 Task: Plan a scenic drive from Asheville, North Carolina, to Great Smoky Mountains National Park, Tennessee.
Action: Mouse moved to (210, 152)
Screenshot: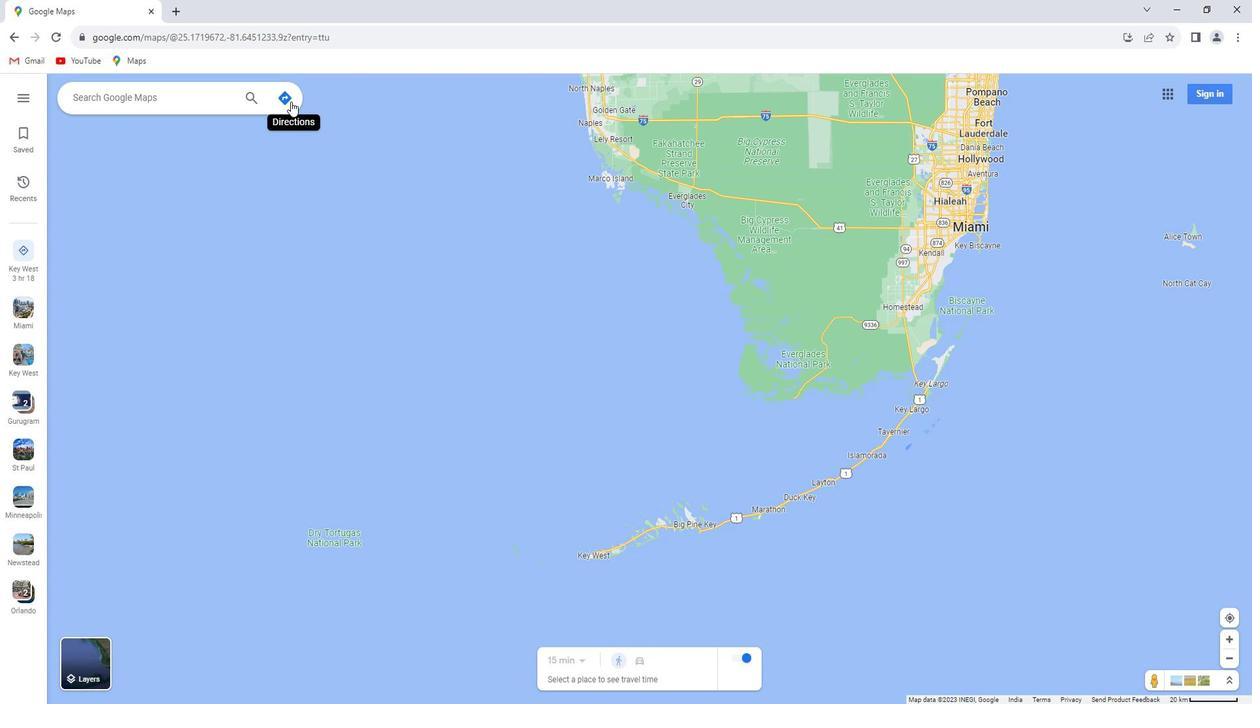 
Action: Mouse pressed left at (210, 152)
Screenshot: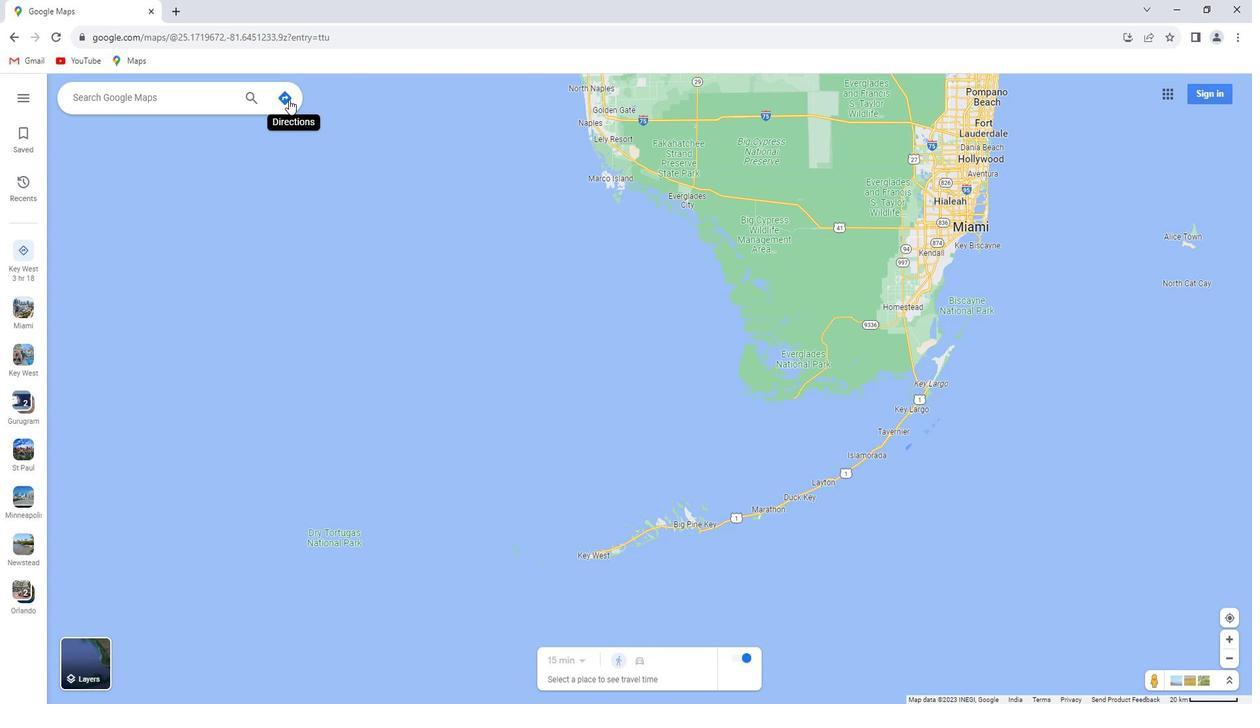 
Action: Mouse moved to (197, 153)
Screenshot: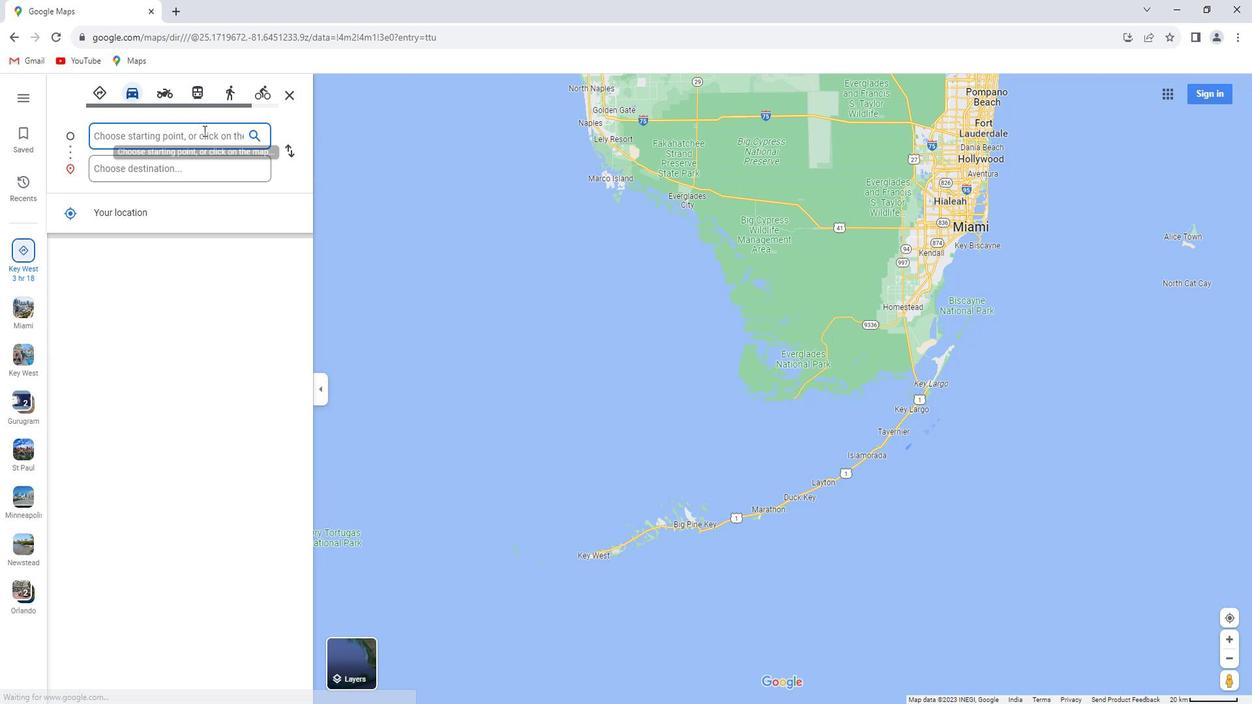 
Action: Mouse pressed left at (197, 153)
Screenshot: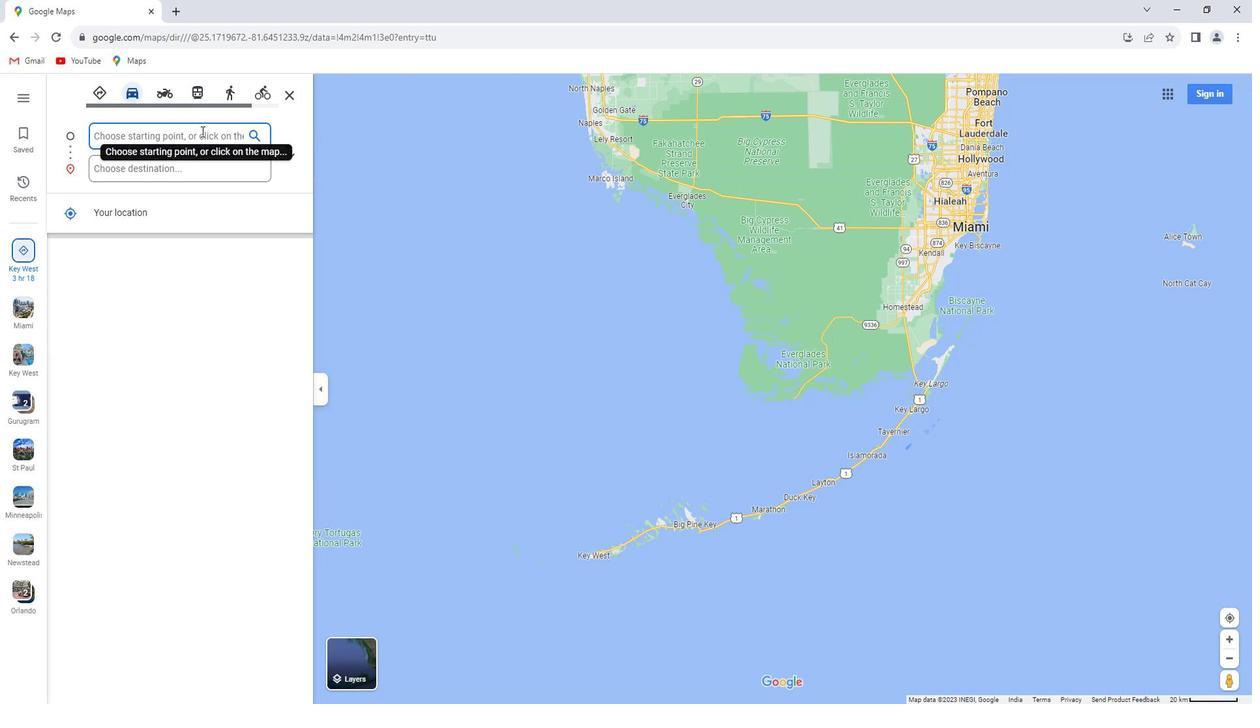 
Action: Mouse moved to (193, 153)
Screenshot: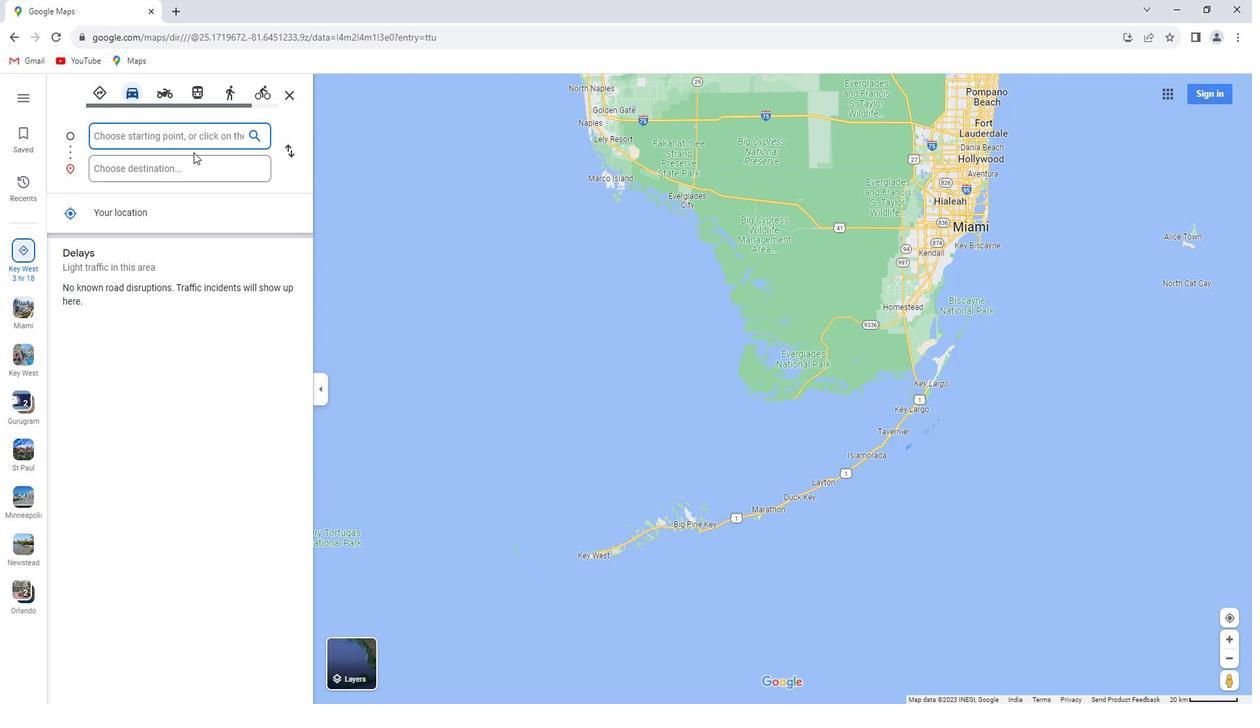 
Action: Mouse pressed left at (193, 153)
Screenshot: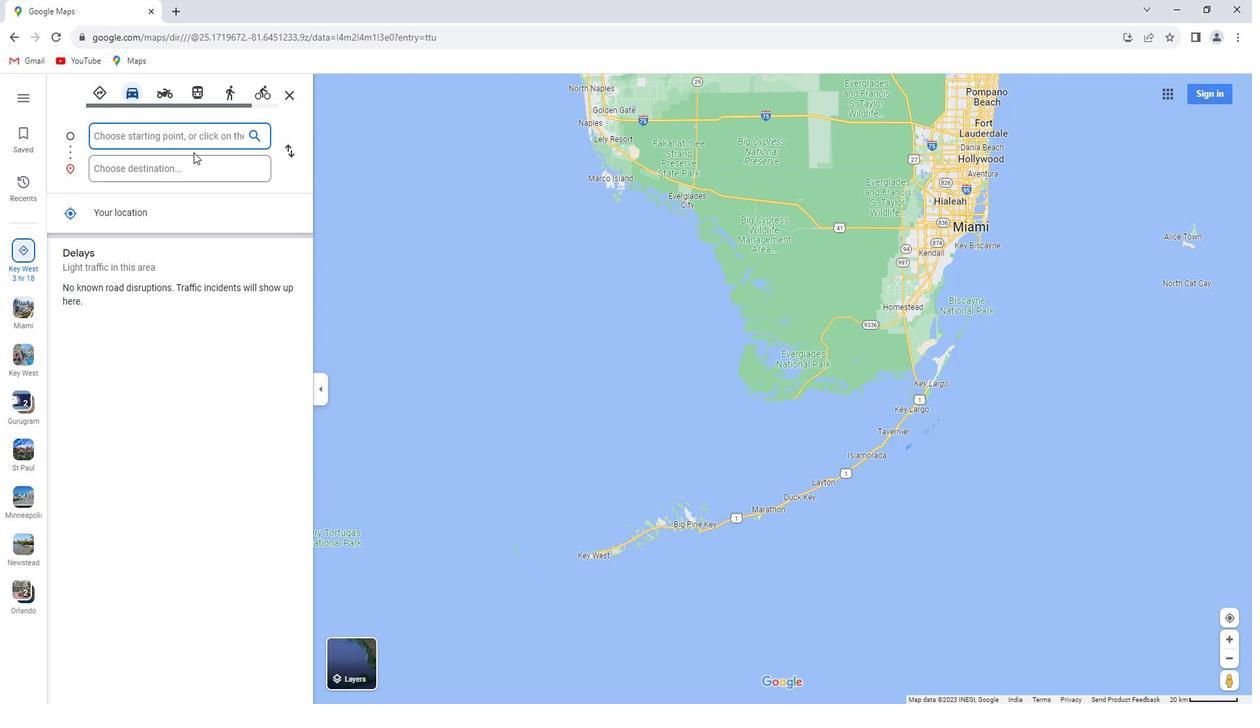 
Action: Mouse moved to (191, 153)
Screenshot: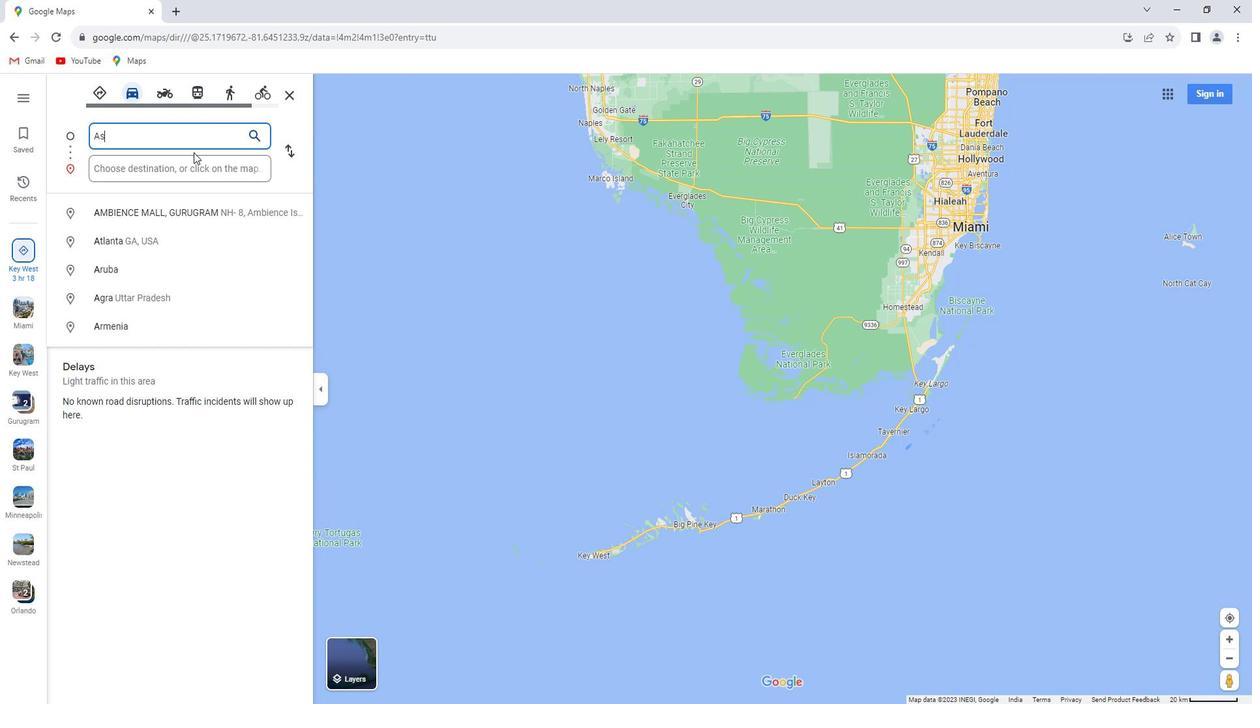 
Action: Mouse pressed left at (191, 153)
Screenshot: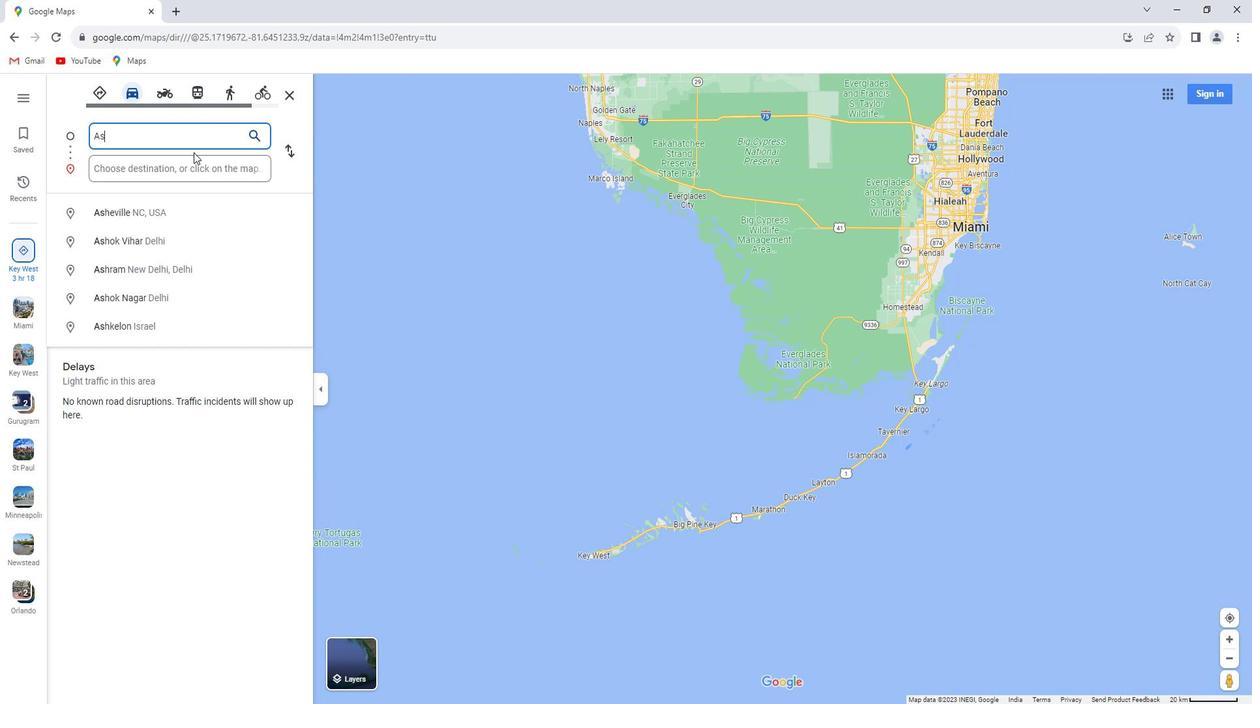 
Action: Mouse pressed left at (191, 153)
Screenshot: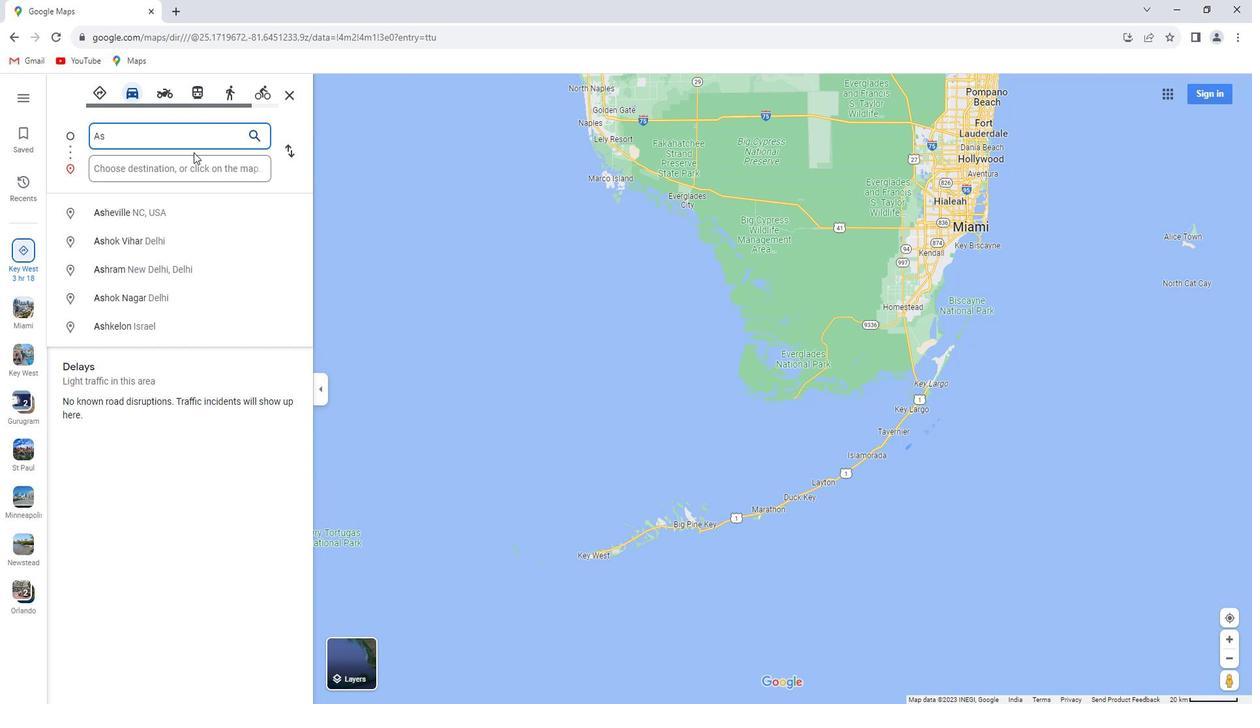 
Action: Mouse moved to (192, 153)
Screenshot: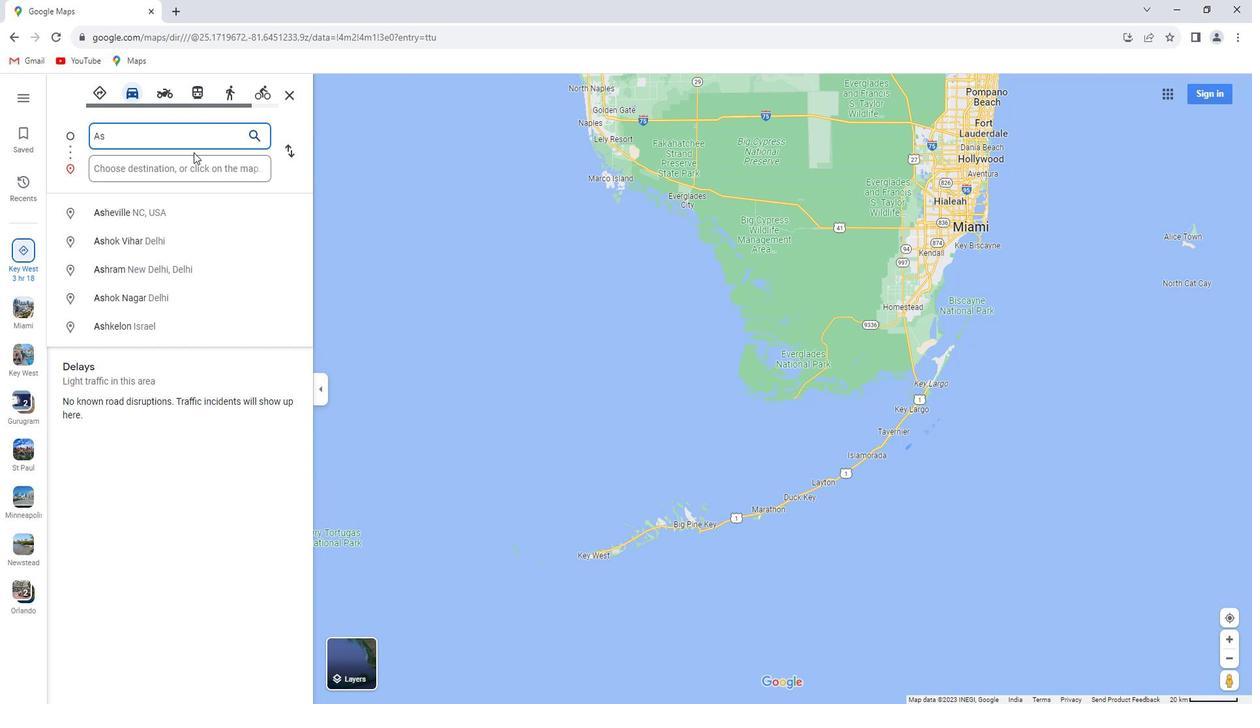 
Action: Mouse pressed left at (192, 153)
Screenshot: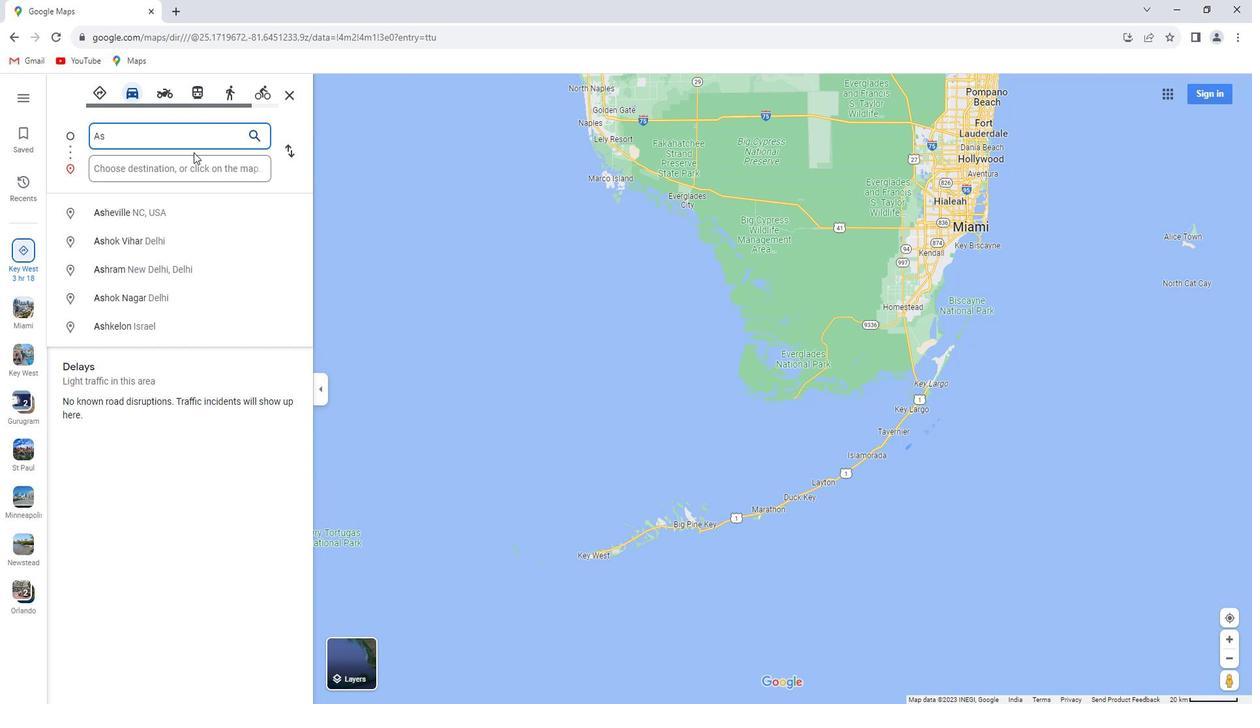 
Action: Mouse moved to (205, 152)
Screenshot: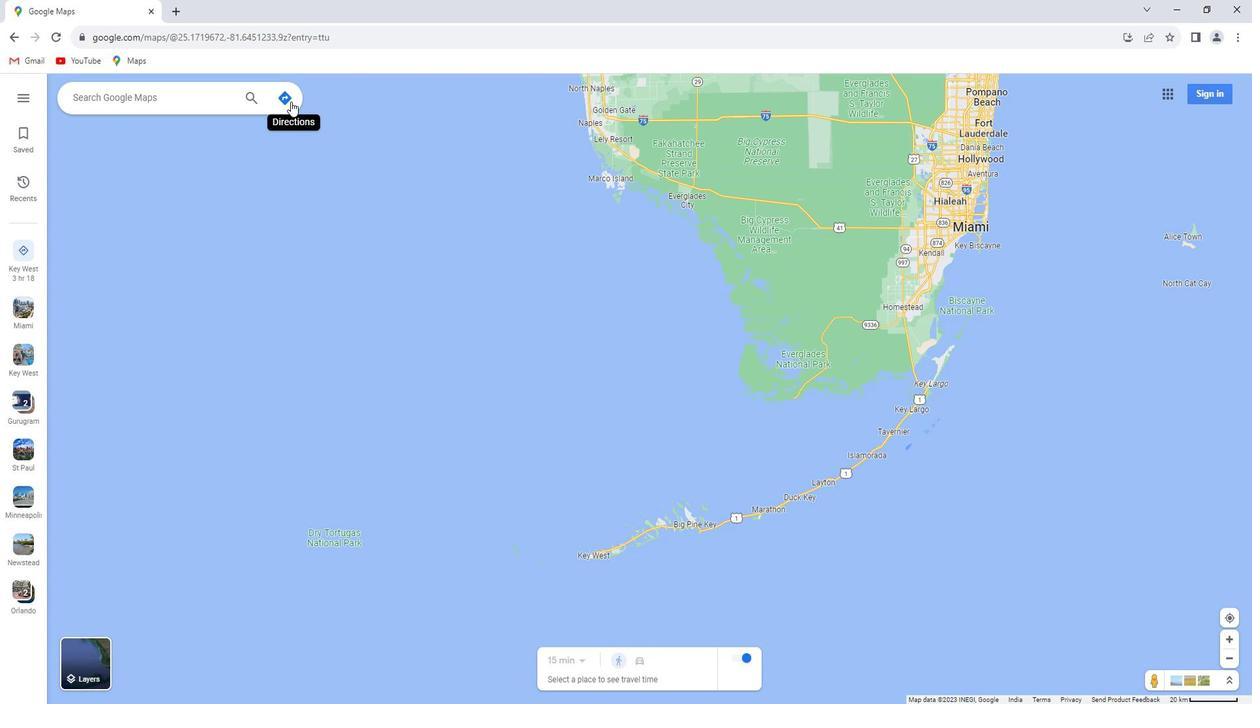 
Action: Mouse pressed left at (205, 152)
Screenshot: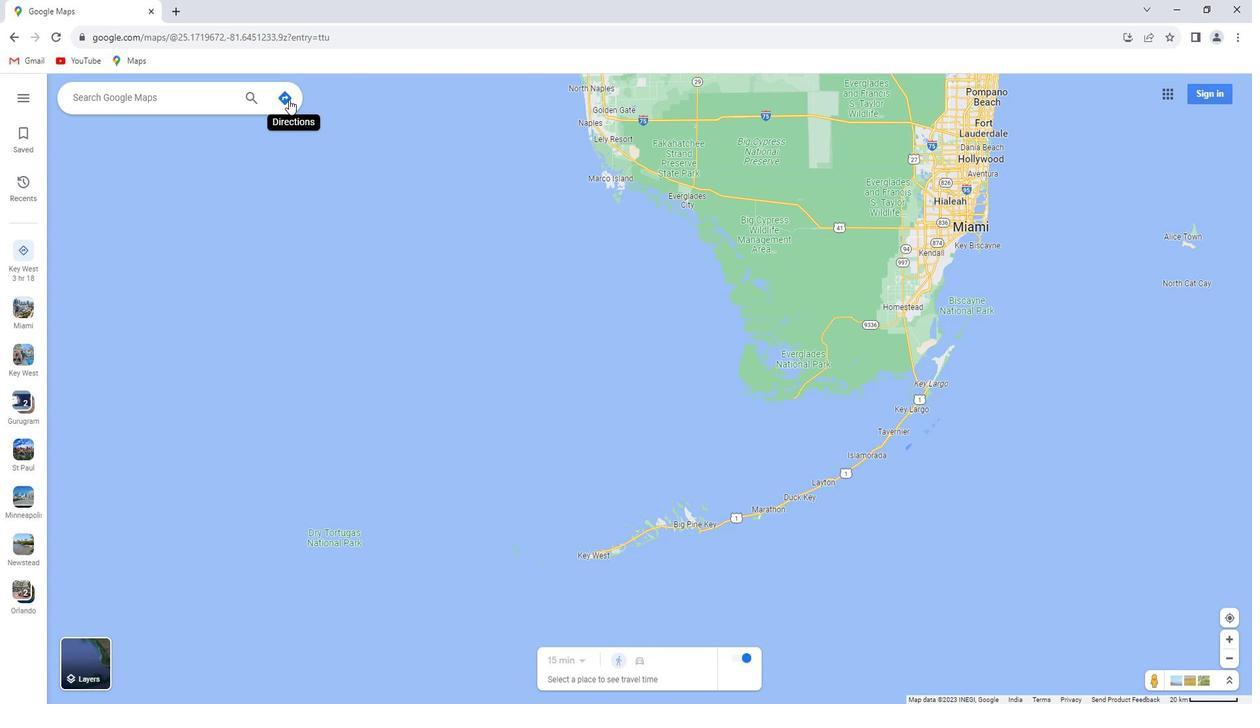 
Action: Mouse moved to (209, 153)
Screenshot: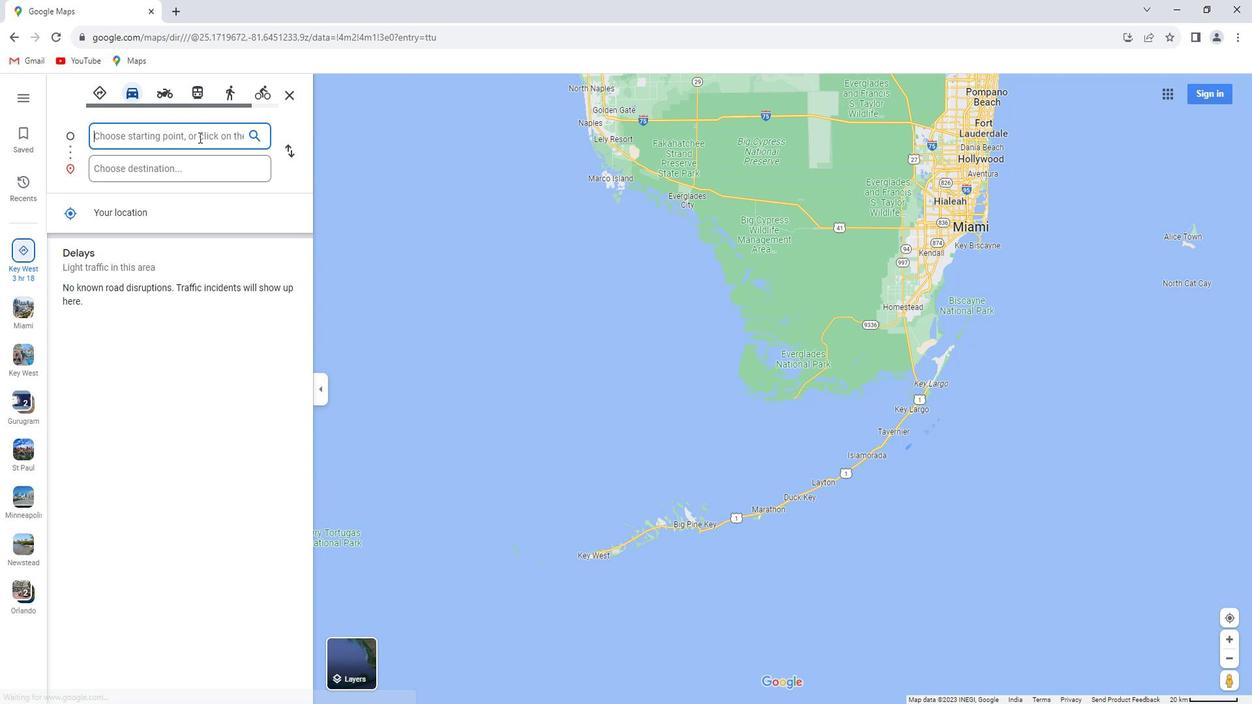 
Action: Key pressed <Key.shift>Asheville,<Key.space><Key.shift>North<Key.space><Key.shift>Carolina
Screenshot: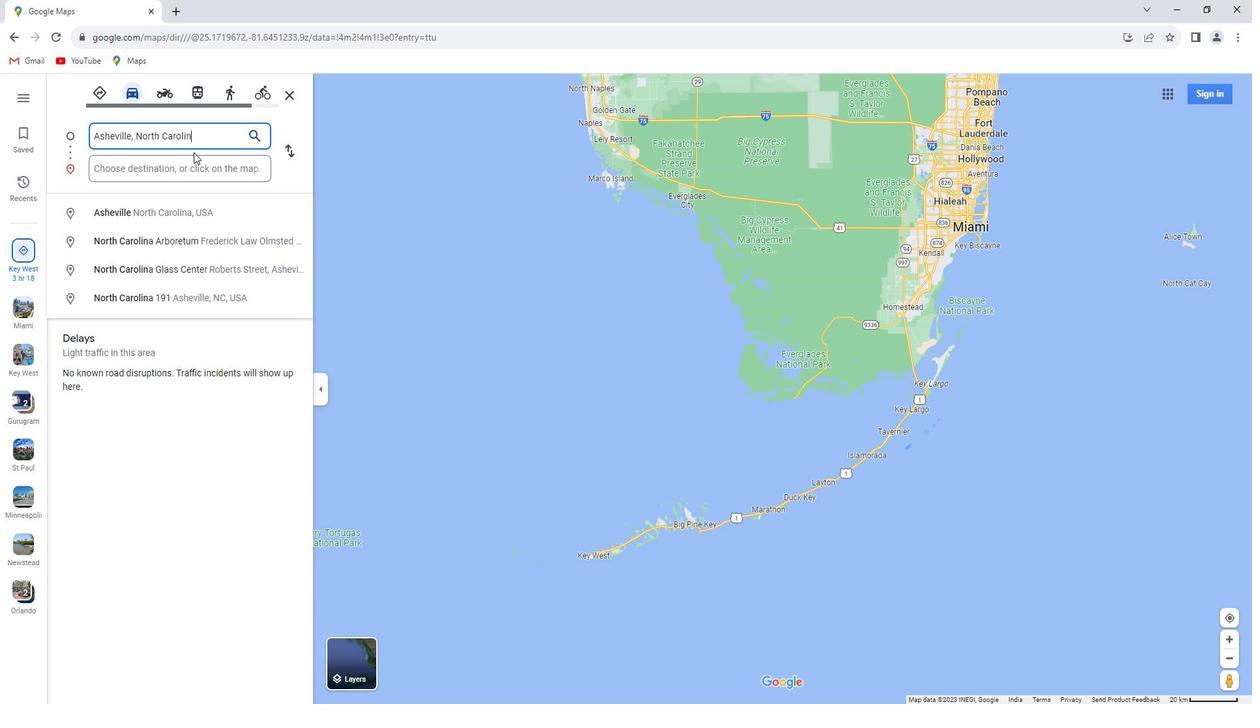 
Action: Mouse moved to (208, 153)
Screenshot: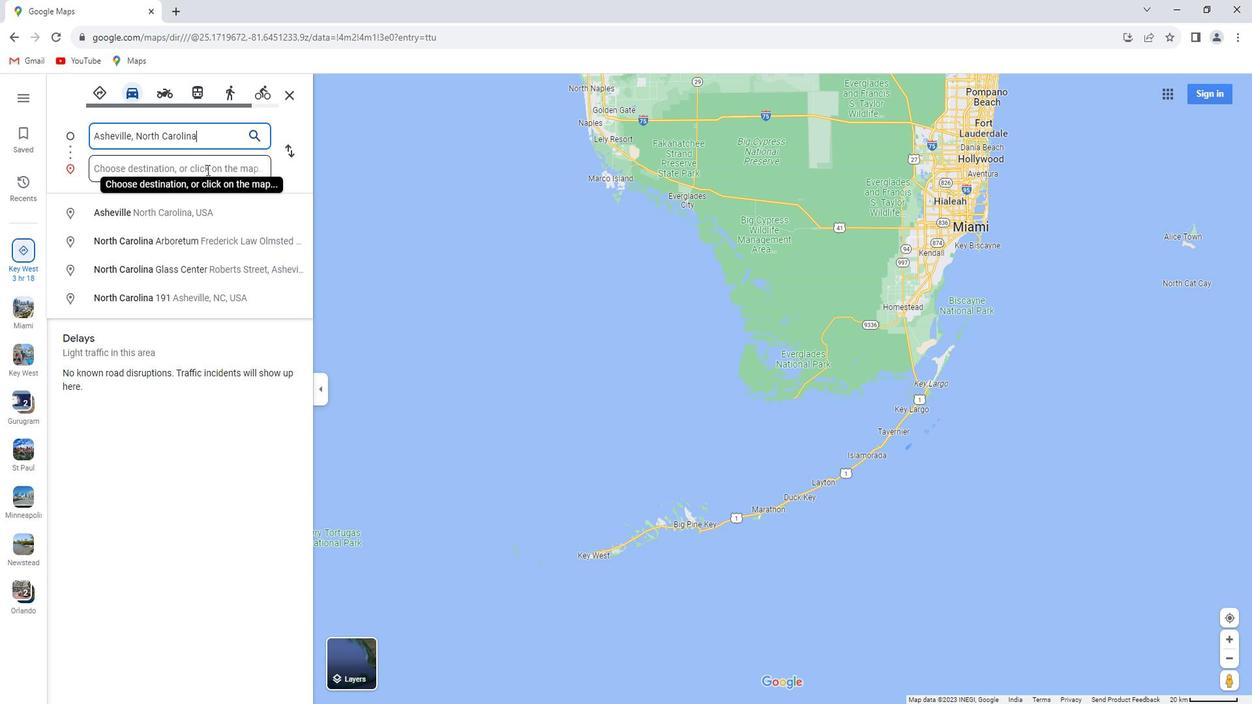 
Action: Mouse pressed left at (208, 153)
Screenshot: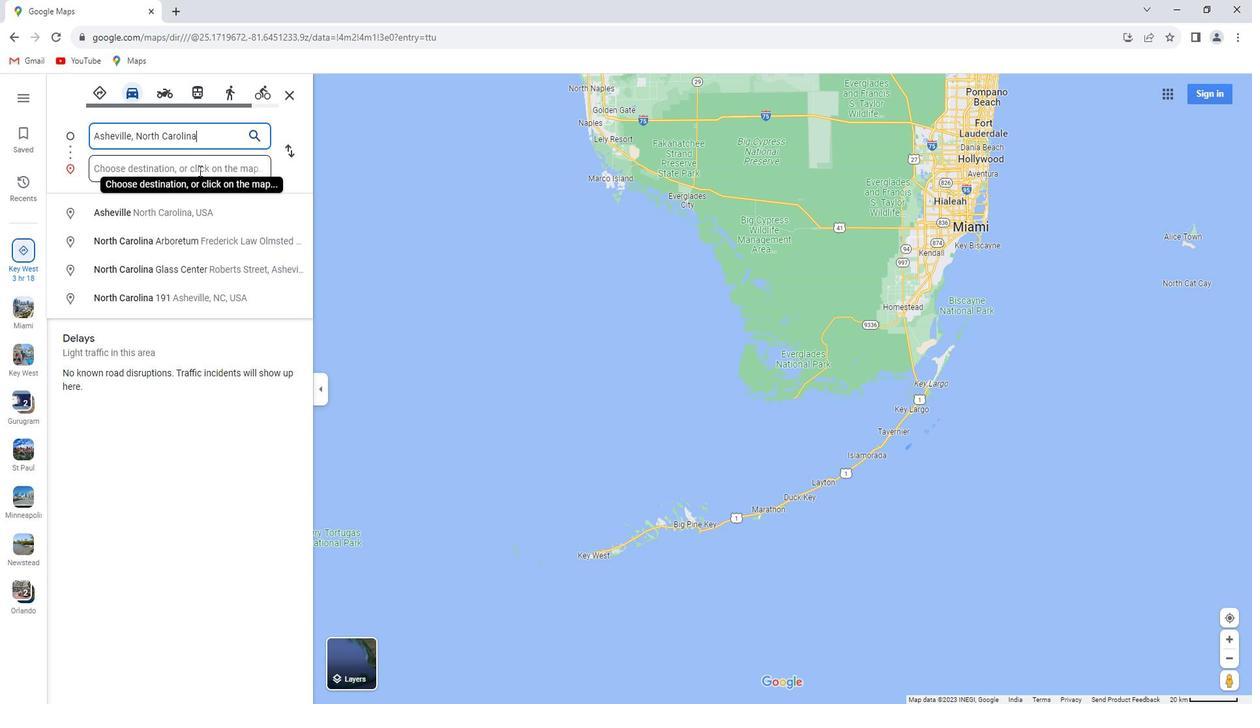 
Action: Key pressed <Key.shift>Great<Key.space><Key.shift>Smoky<Key.space><Key.shift>Mountains<Key.space><Key.shift>National<Key.space><Key.shift>Park,<Key.space><Key.shift><Key.shift>Tennessee<Key.enter>
Screenshot: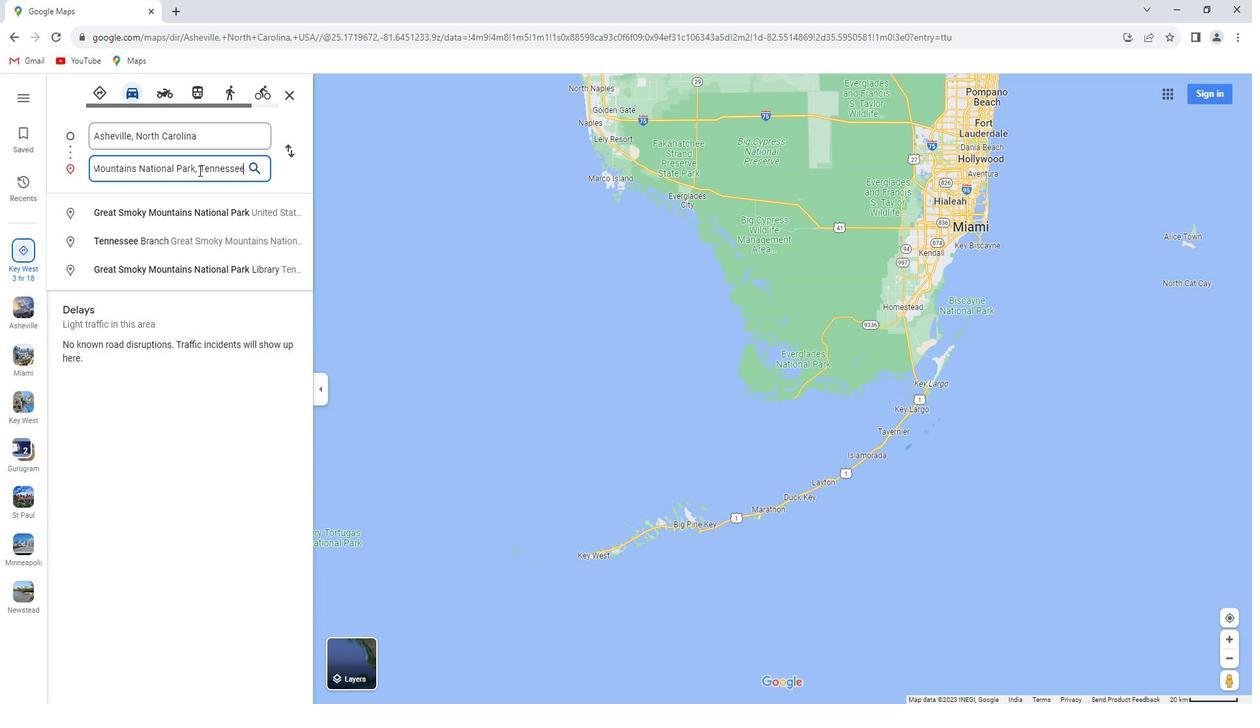 
Action: Mouse moved to (196, 152)
Screenshot: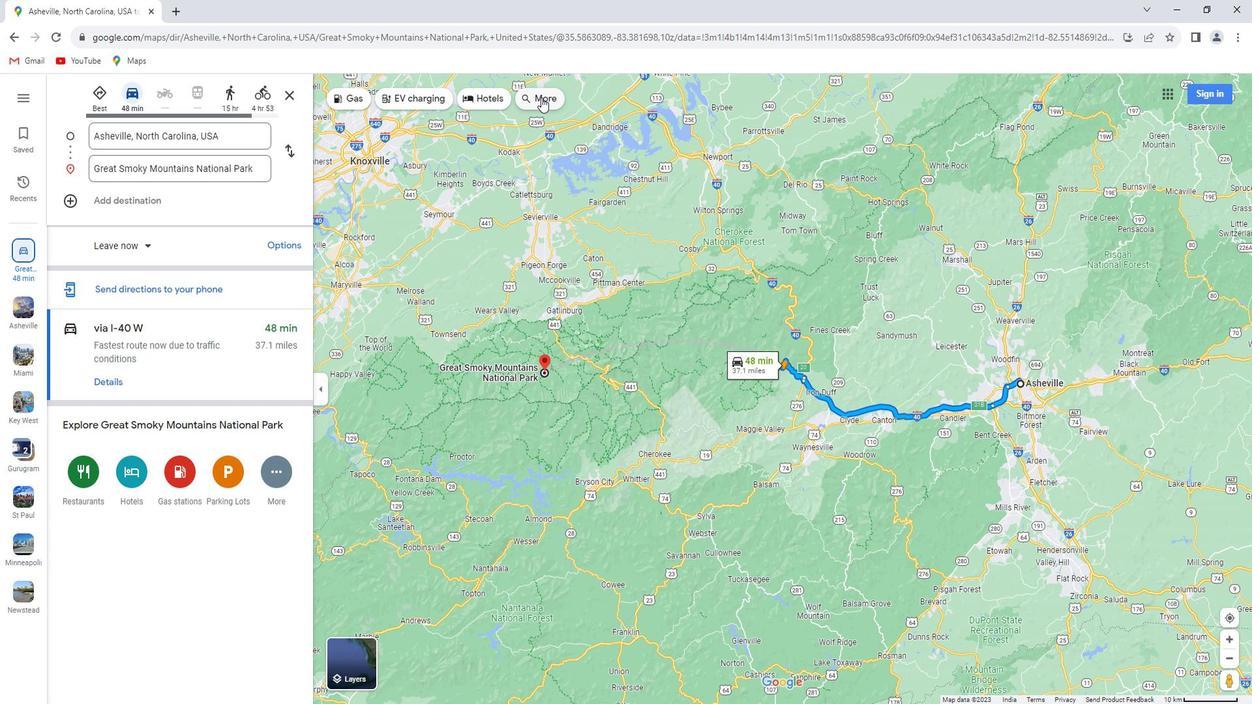 
Action: Mouse pressed left at (196, 152)
Screenshot: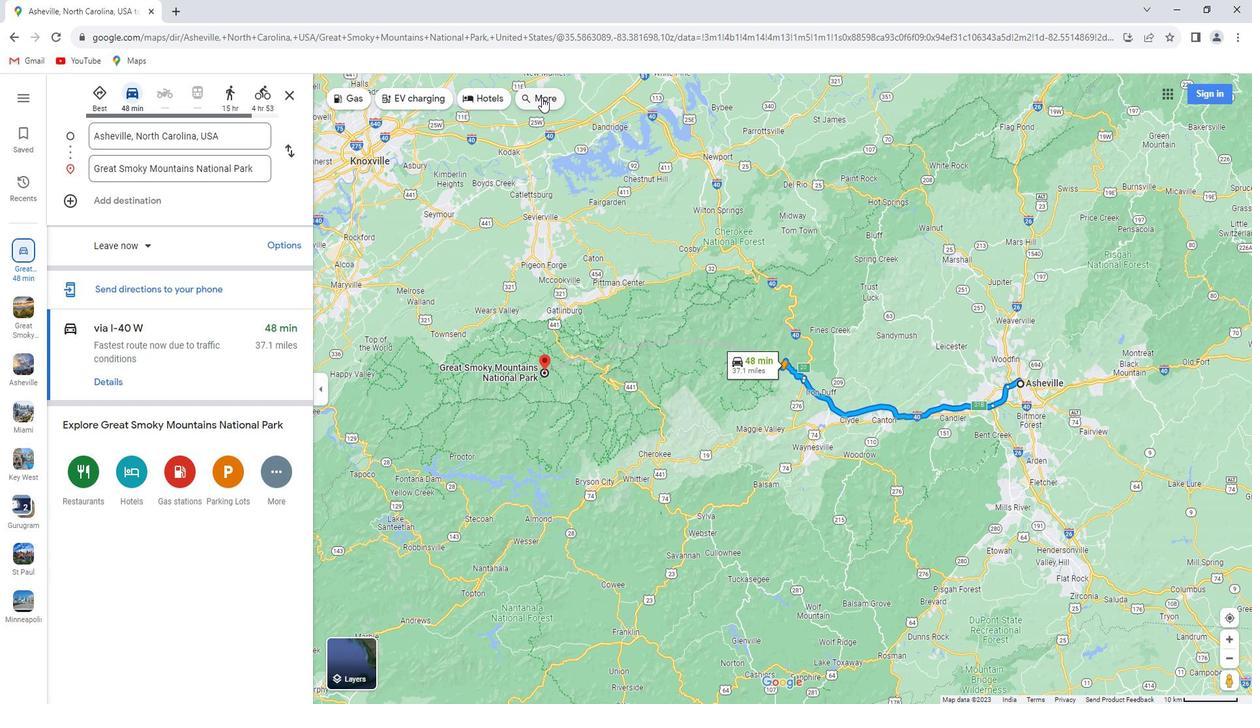 
Action: Mouse moved to (211, 152)
Screenshot: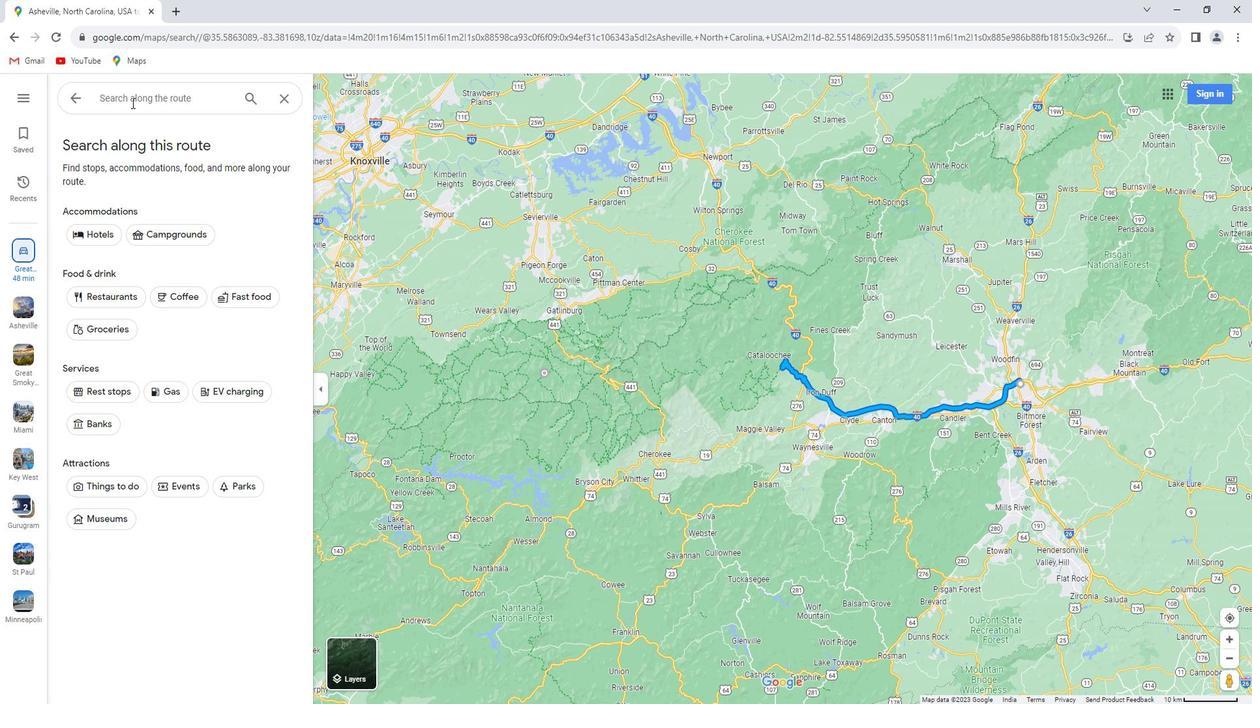 
Action: Mouse pressed left at (211, 152)
Screenshot: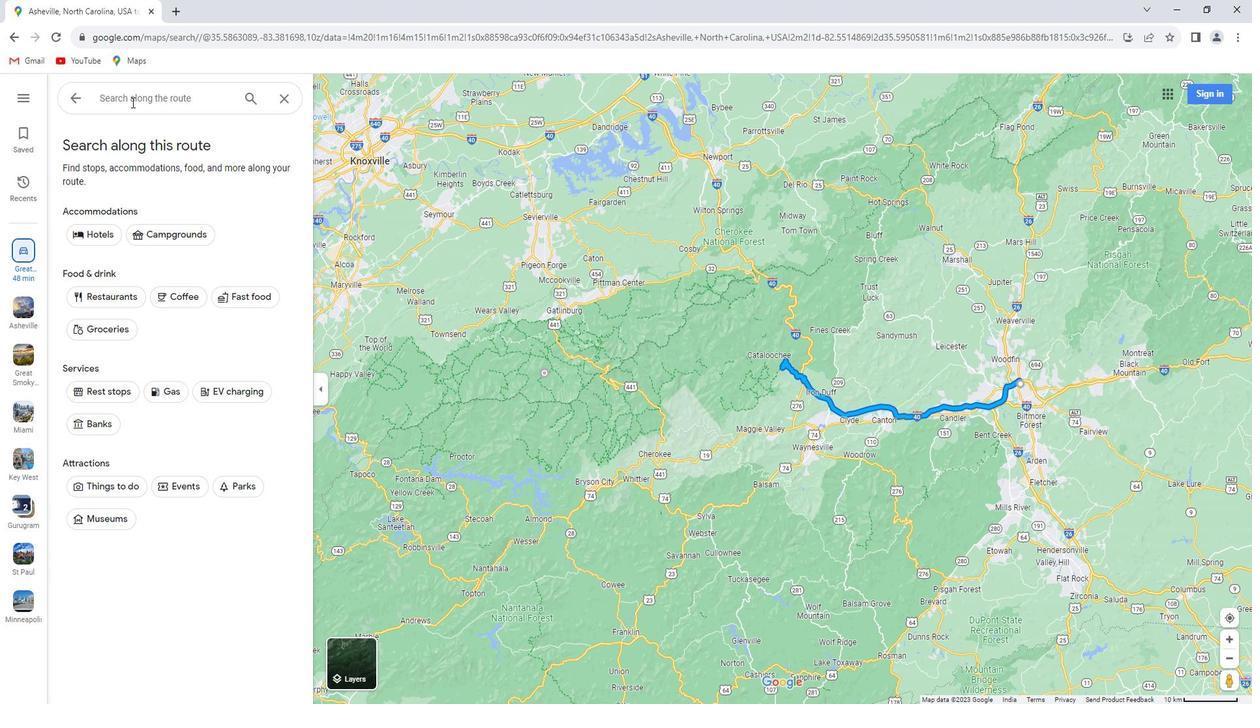 
Action: Key pressed scenic<Key.space>drive<Key.enter>
Screenshot: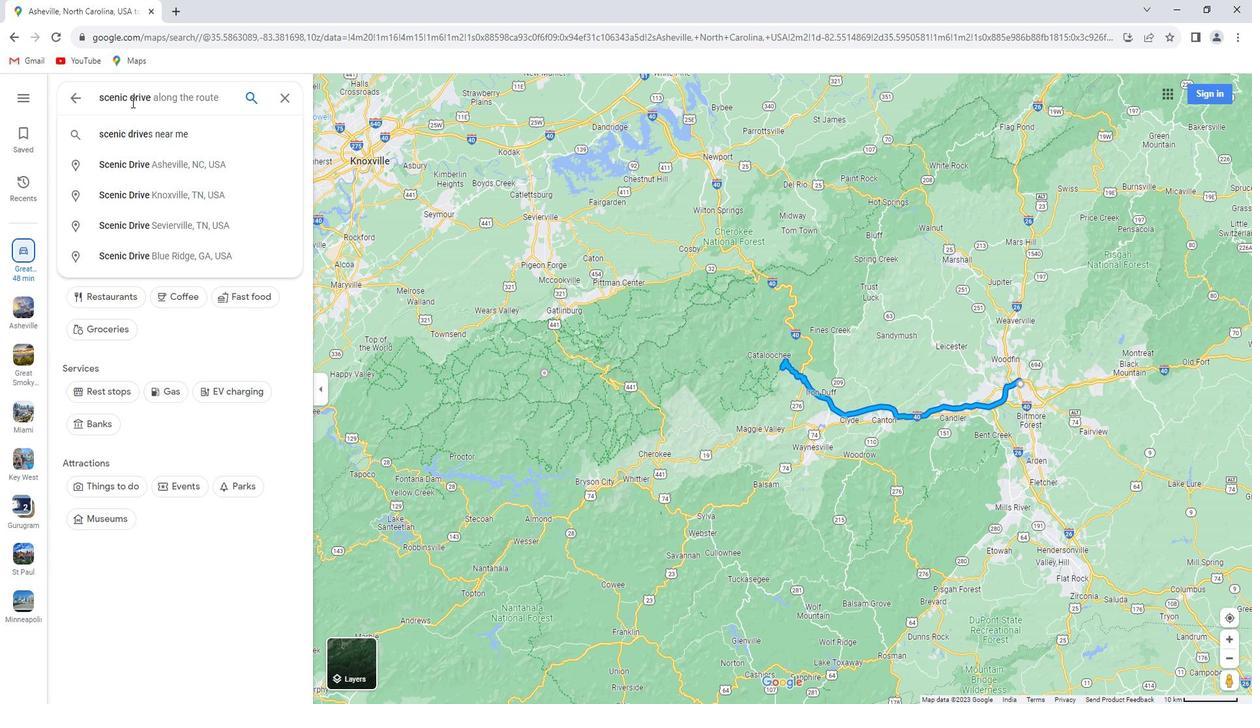 
